 Task: Create a new field with title Stage a blank project AgileRevolution with field type as Single-select and options as Not Started, In Progress and Complete
Action: Mouse moved to (72, 291)
Screenshot: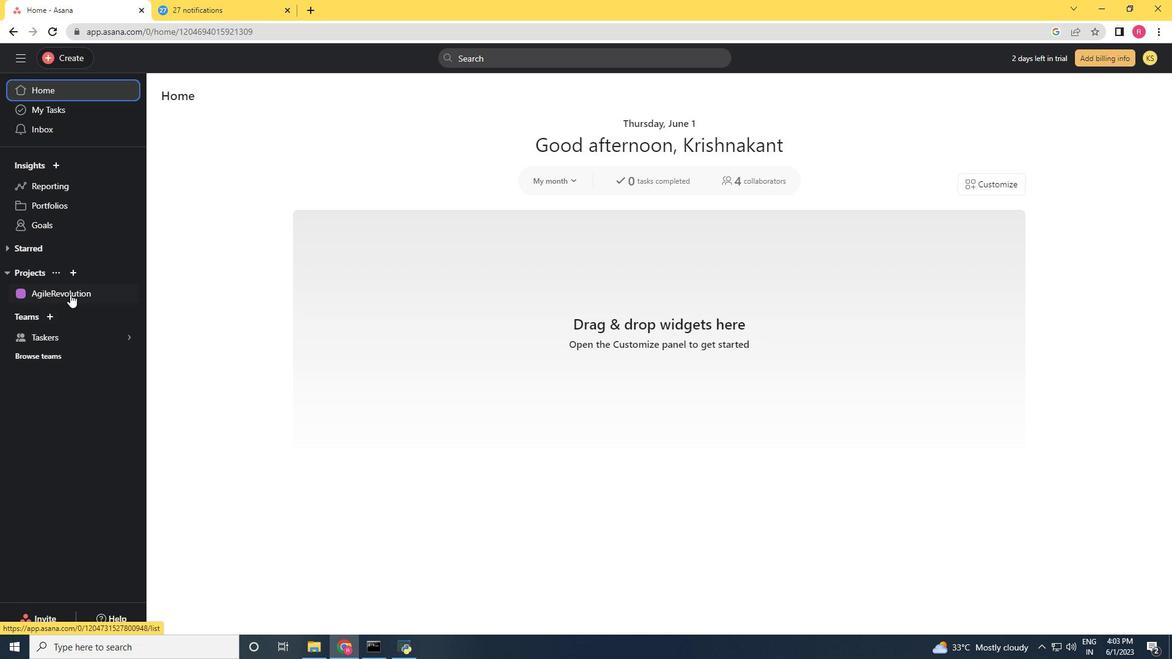
Action: Mouse pressed left at (72, 291)
Screenshot: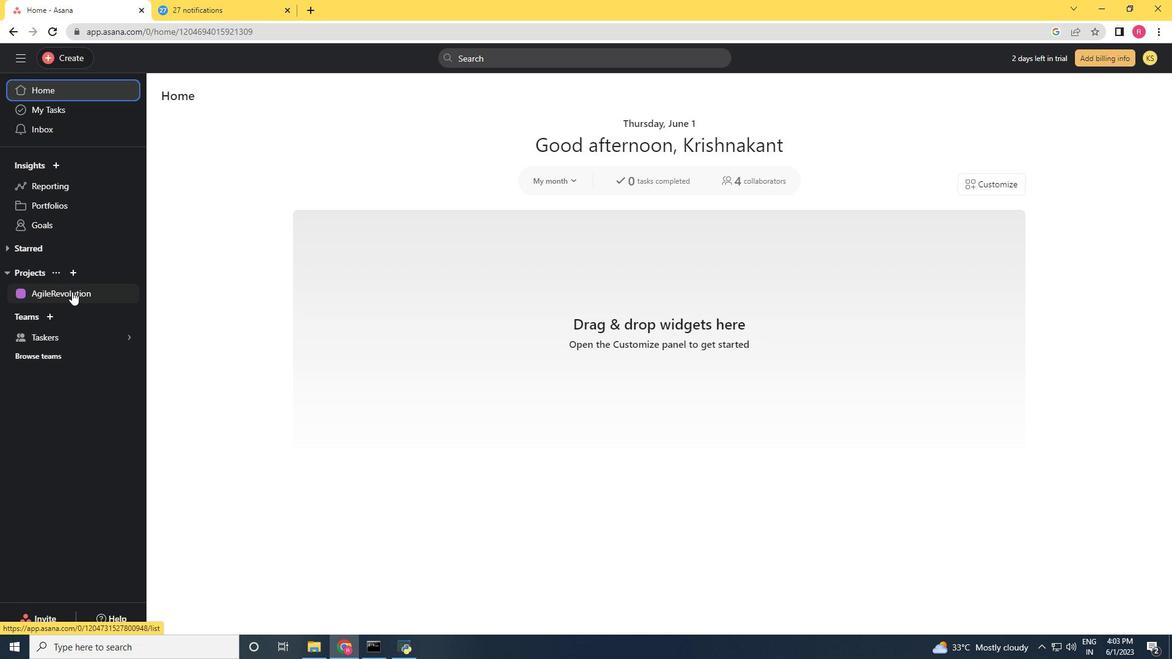 
Action: Mouse moved to (1125, 106)
Screenshot: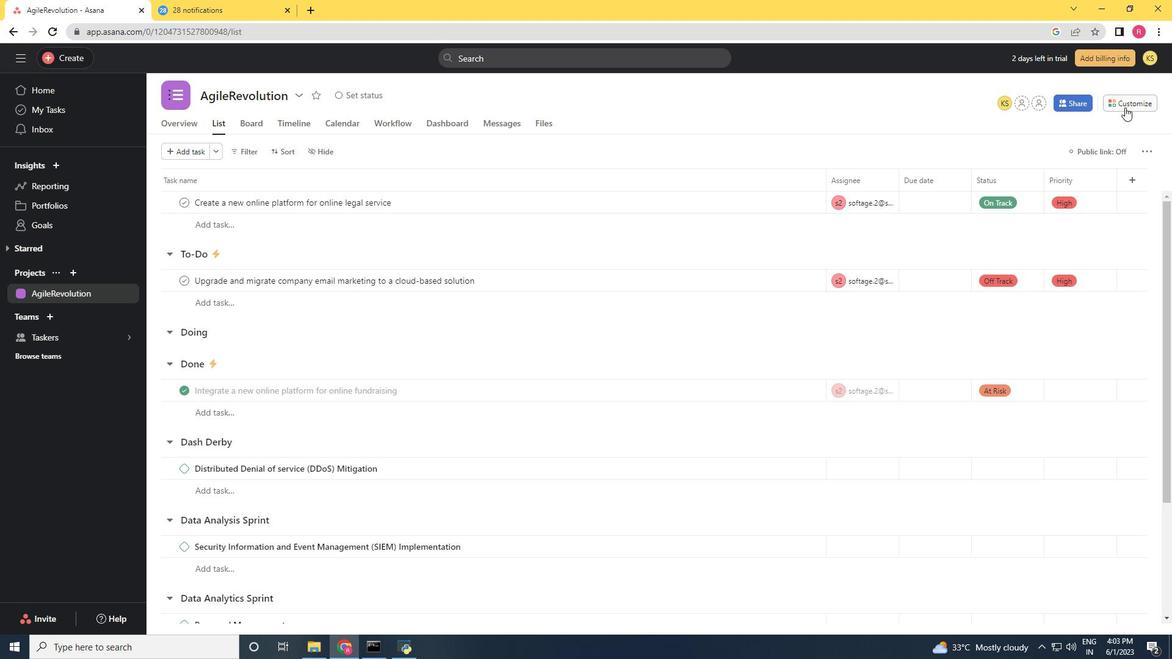 
Action: Mouse pressed left at (1125, 106)
Screenshot: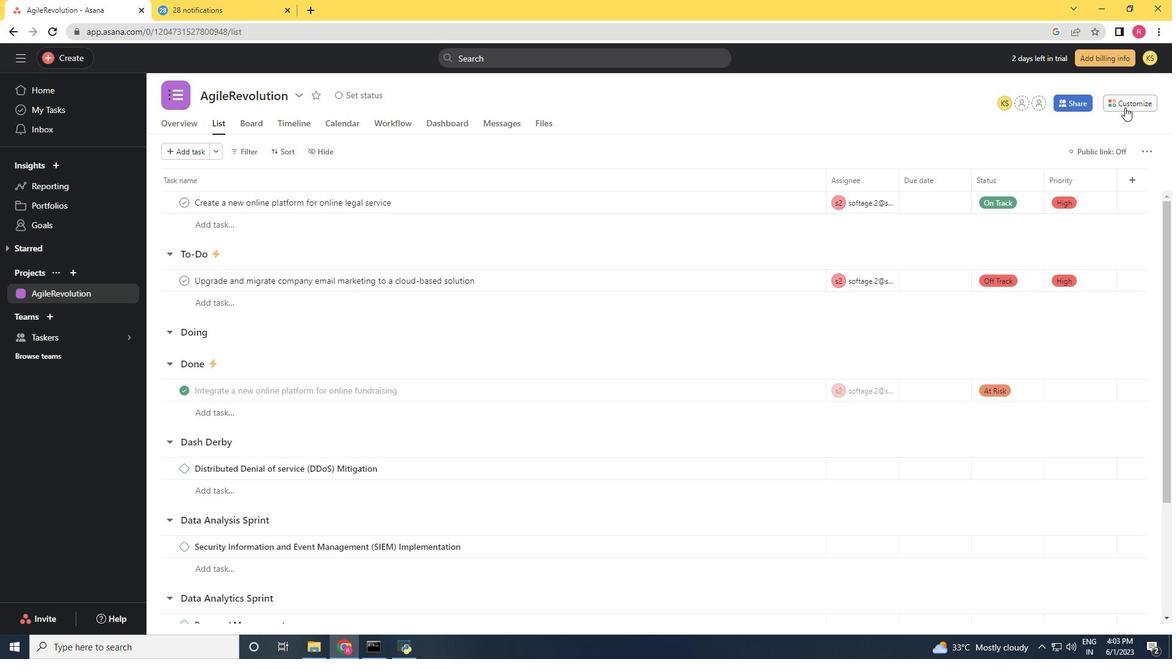 
Action: Mouse moved to (1002, 244)
Screenshot: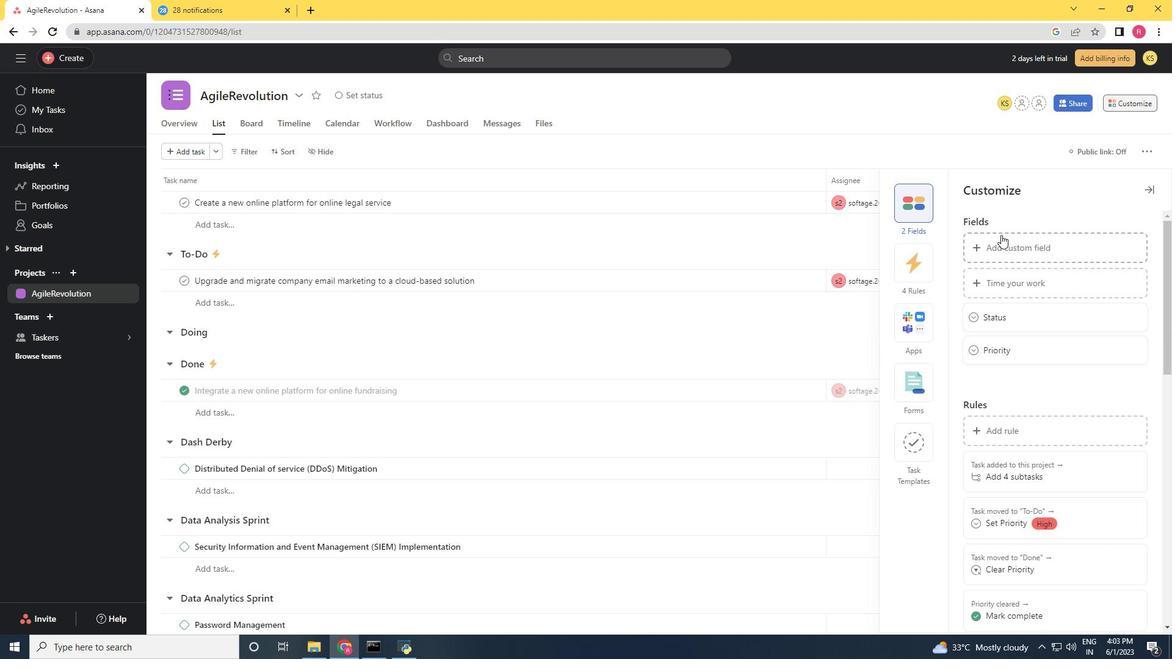 
Action: Mouse pressed left at (1002, 244)
Screenshot: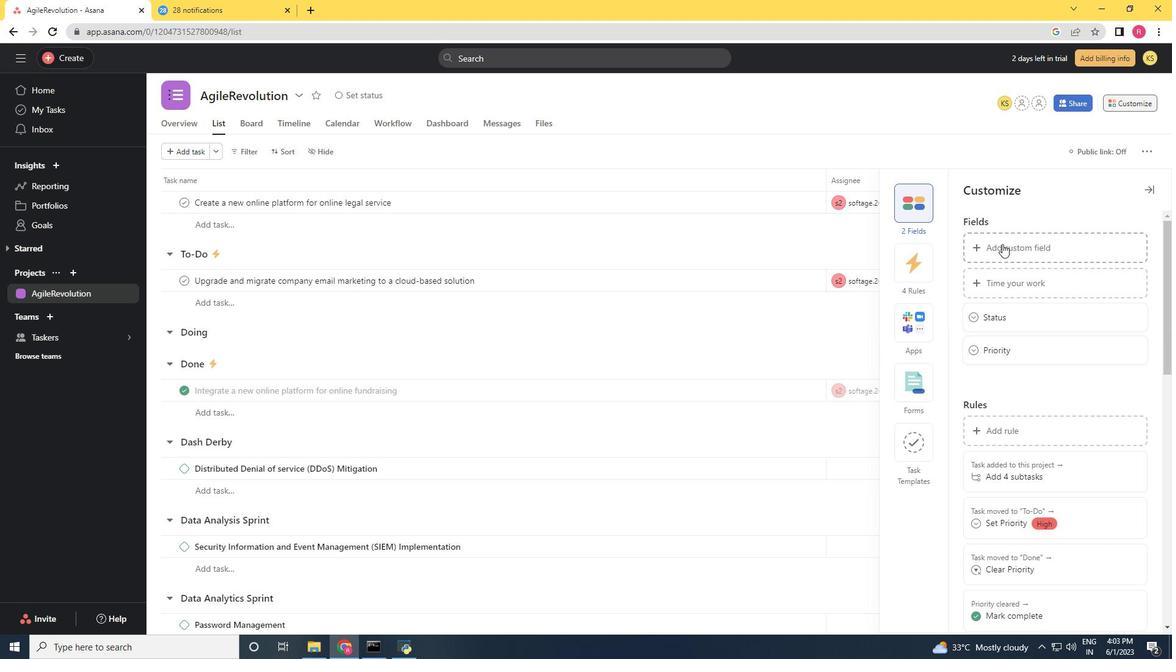 
Action: Mouse moved to (445, 208)
Screenshot: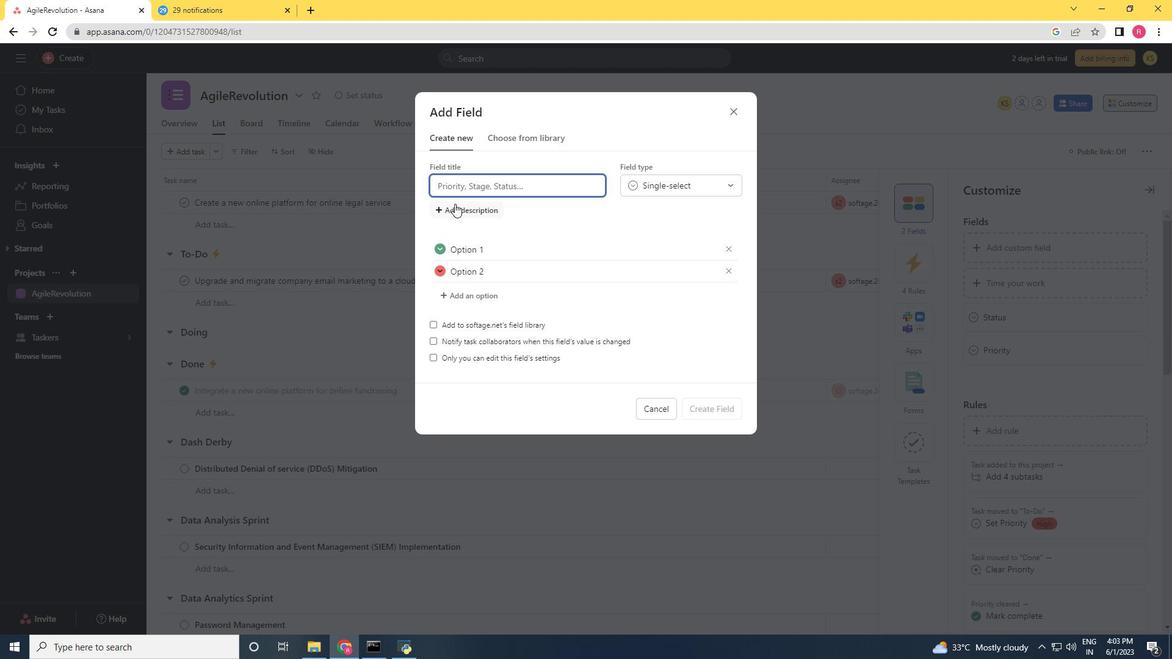 
Action: Key pressed <Key.shift>Stage
Screenshot: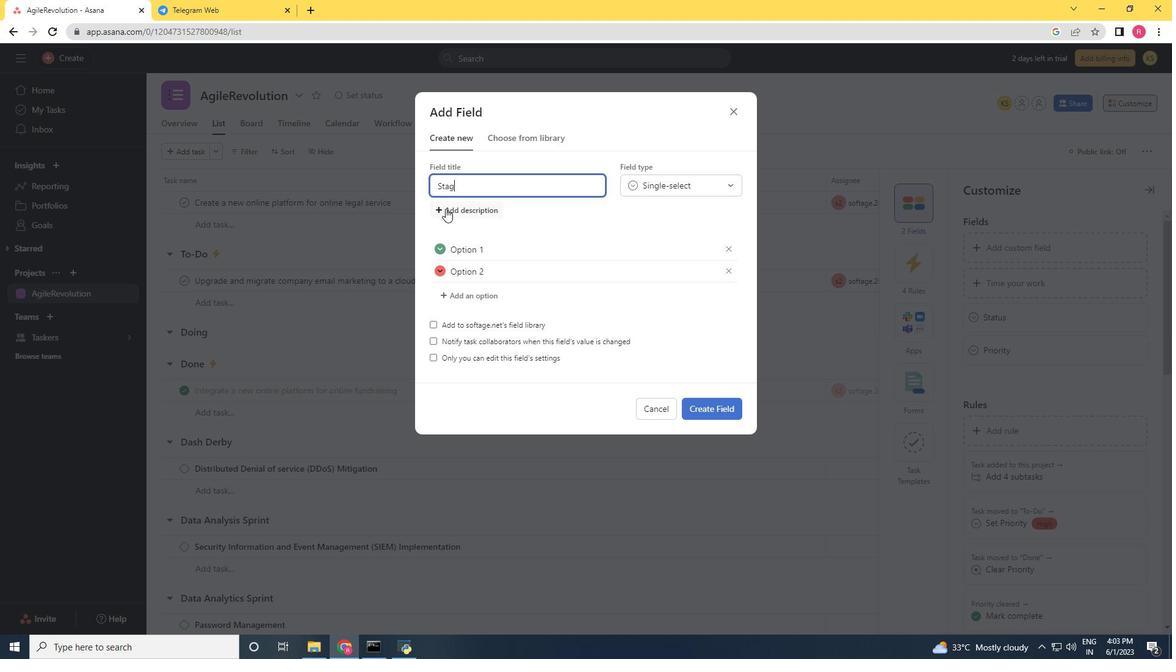 
Action: Mouse moved to (662, 185)
Screenshot: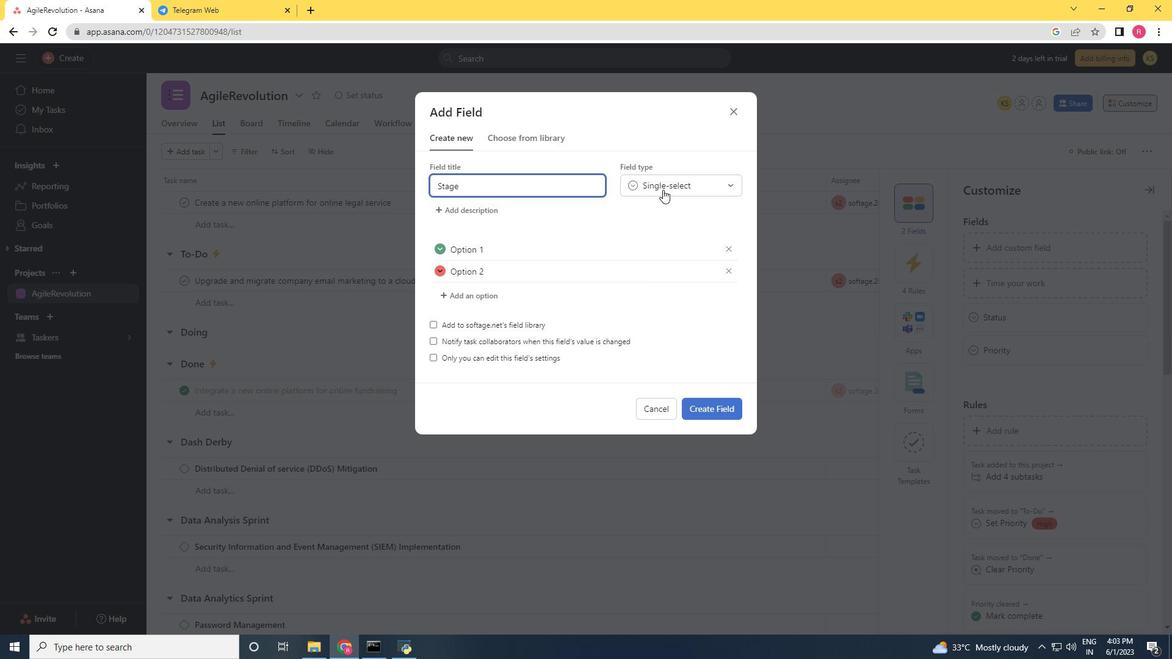 
Action: Mouse pressed left at (662, 185)
Screenshot: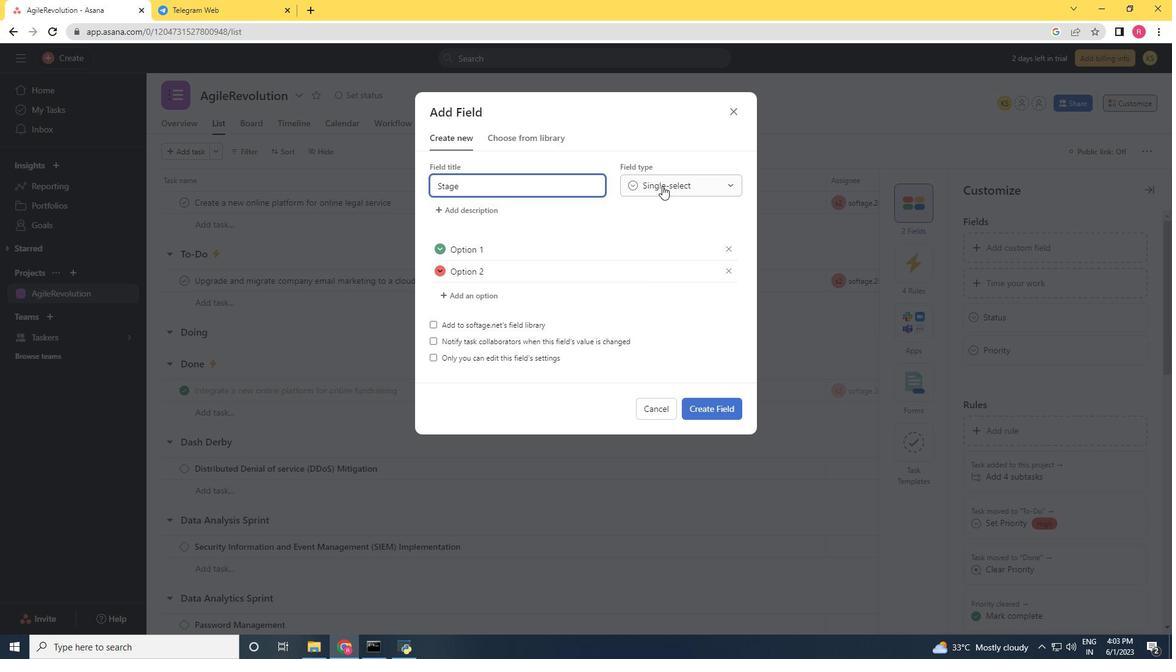 
Action: Mouse moved to (652, 210)
Screenshot: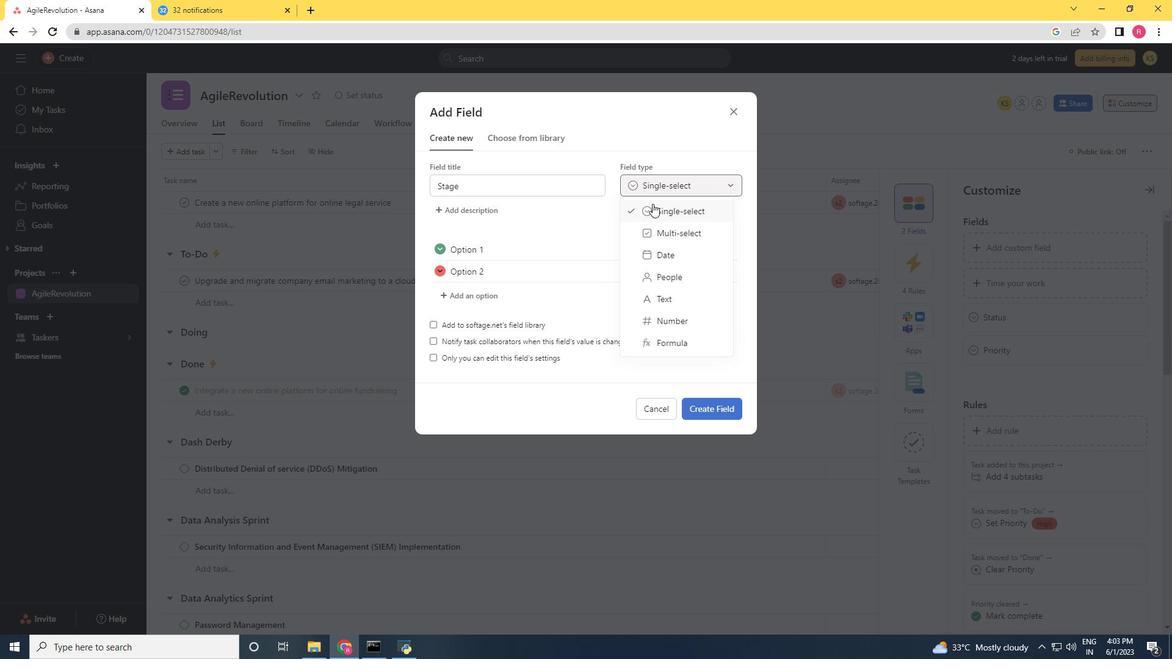 
Action: Mouse pressed left at (652, 210)
Screenshot: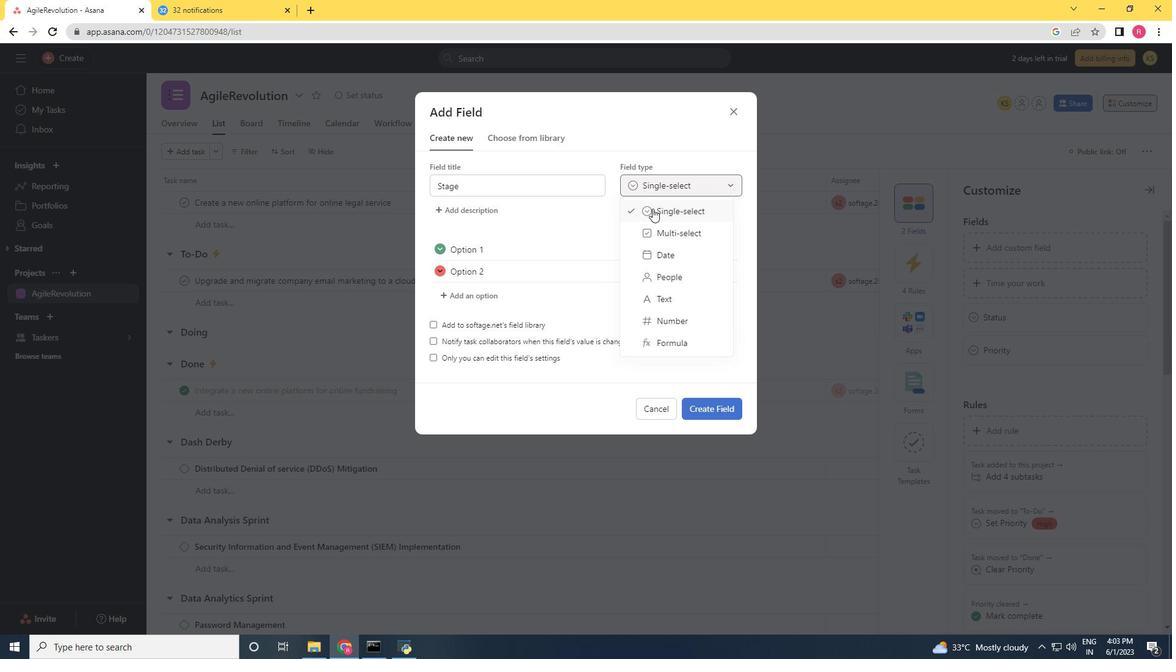 
Action: Mouse moved to (496, 253)
Screenshot: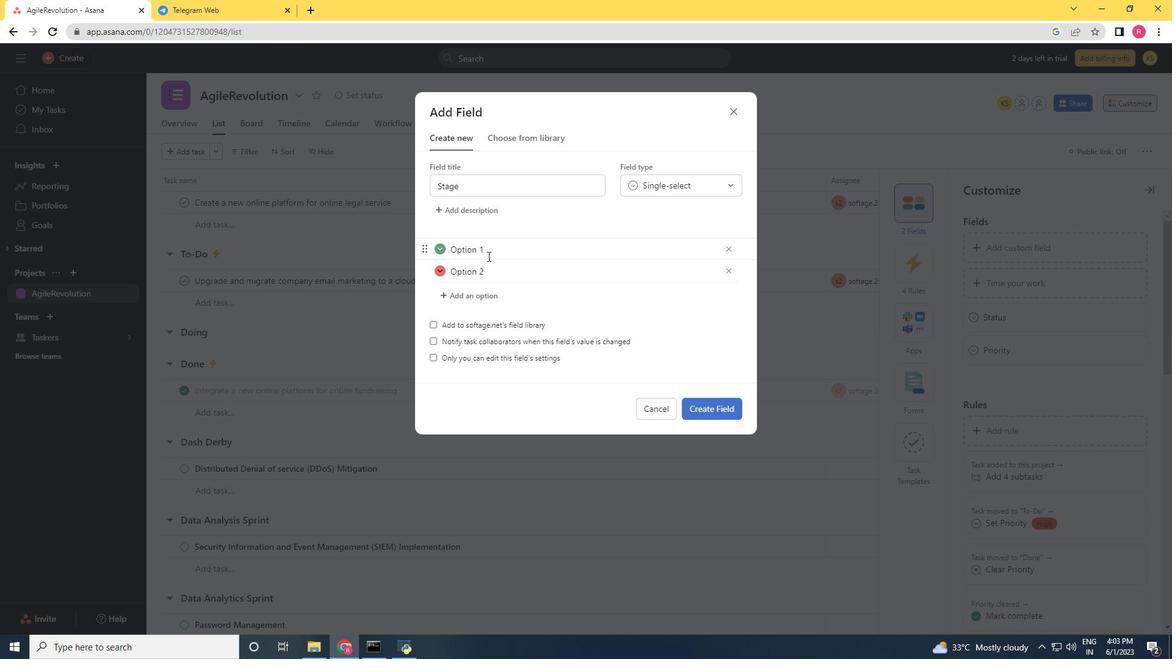 
Action: Mouse pressed left at (496, 253)
Screenshot: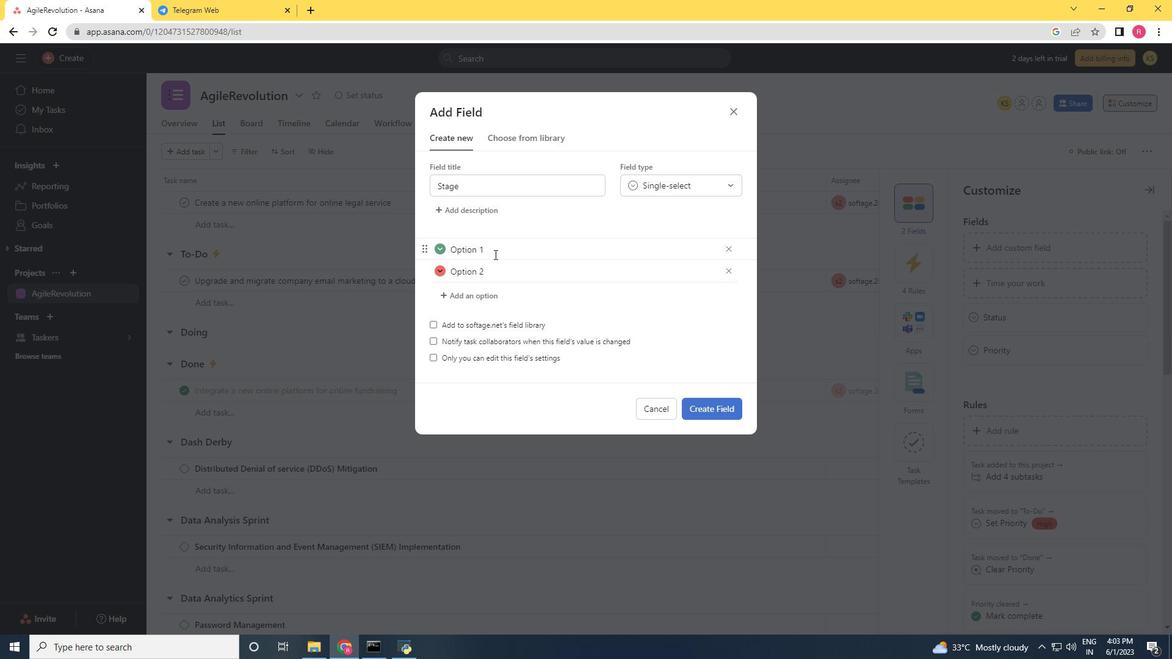
Action: Mouse moved to (401, 318)
Screenshot: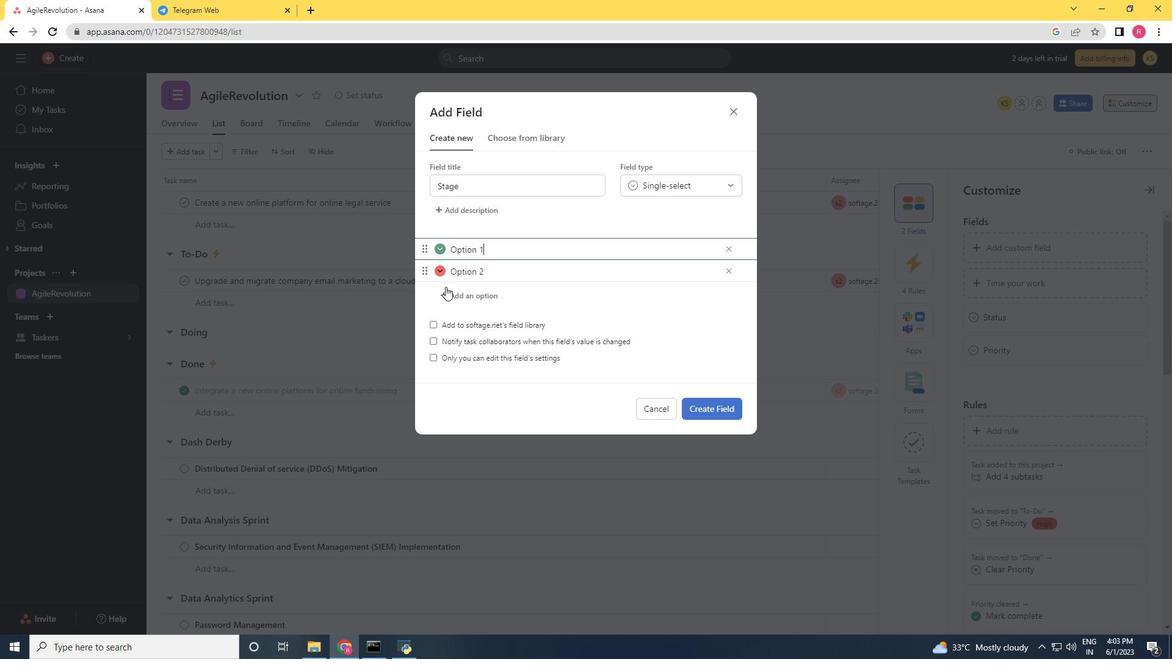 
Action: Key pressed <Key.backspace><Key.backspace><Key.backspace><Key.backspace><Key.backspace><Key.backspace><Key.backspace><Key.backspace><Key.shift>On<Key.space><Key.shift>Track<Key.enter><Key.shift>Off<Key.space><Key.shift>Track<Key.enter><Key.shift>At<Key.space><Key.shift><Key.shift><Key.shift><Key.shift><Key.shift>Risk
Screenshot: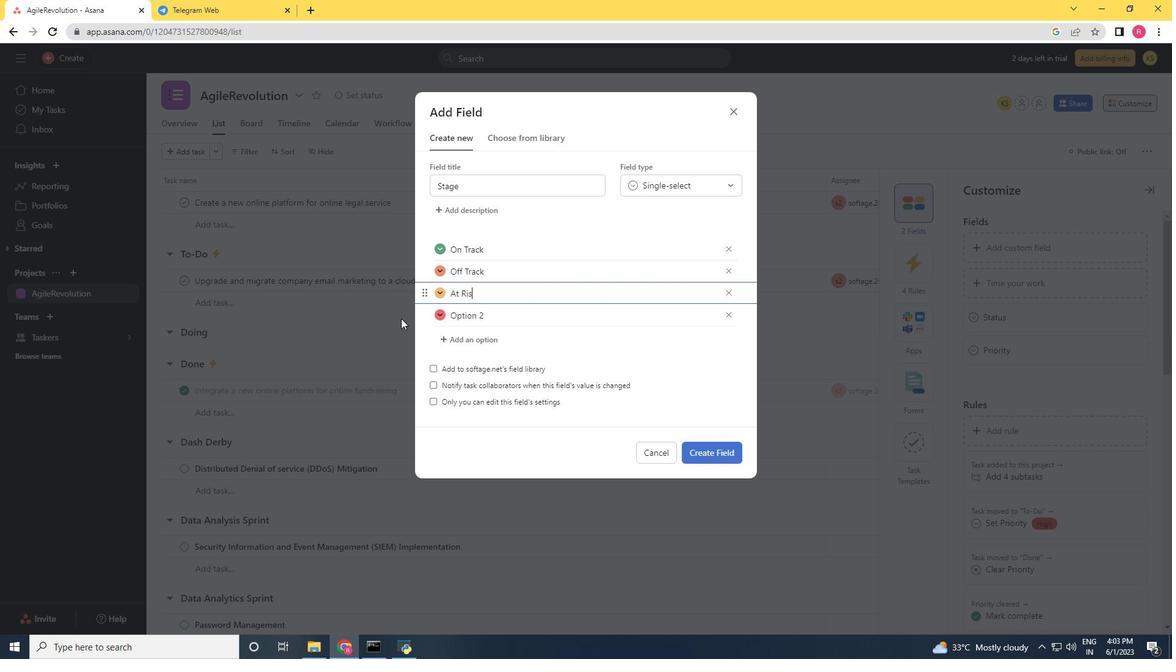 
Action: Mouse moved to (725, 316)
Screenshot: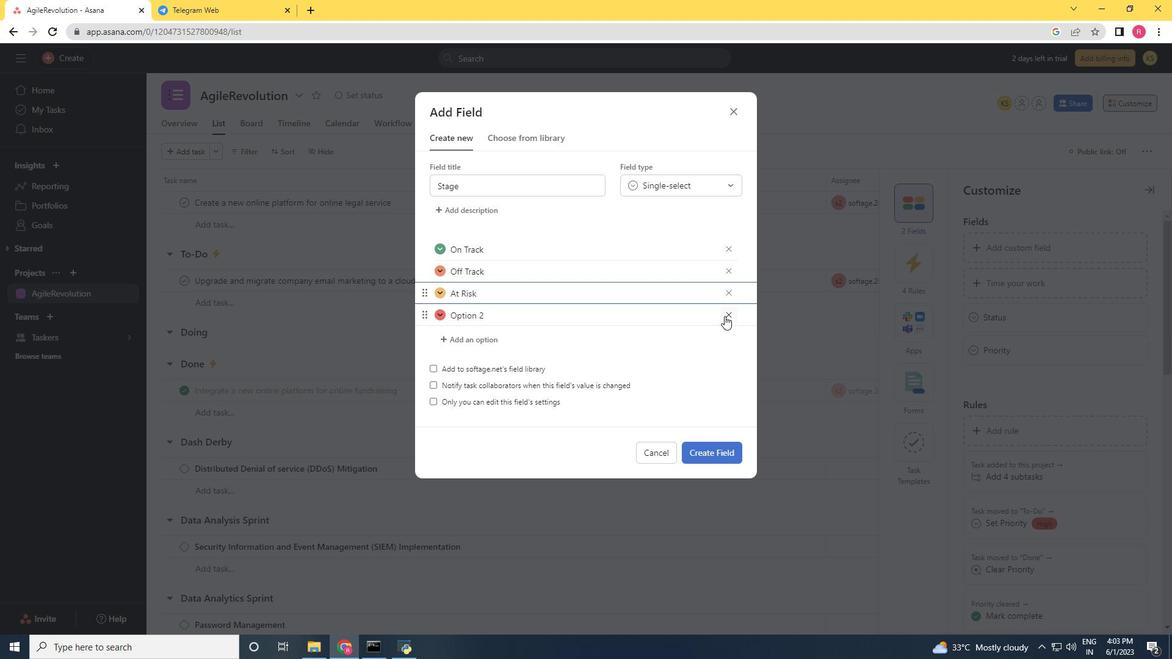 
Action: Mouse pressed left at (725, 316)
Screenshot: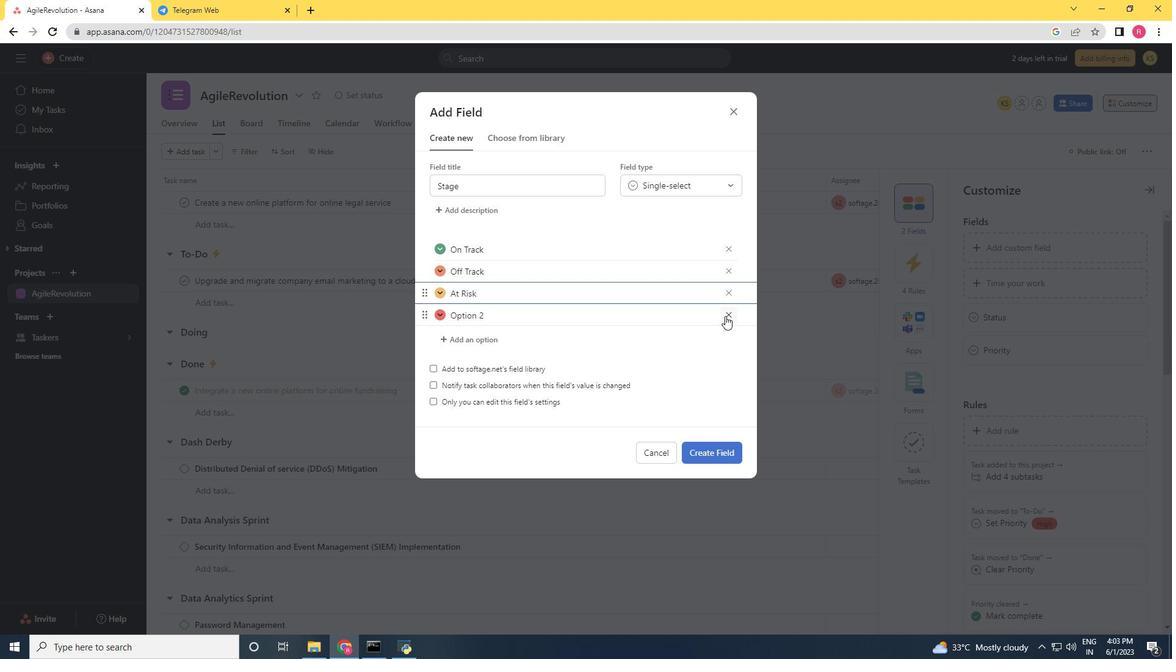 
Action: Mouse moved to (715, 431)
Screenshot: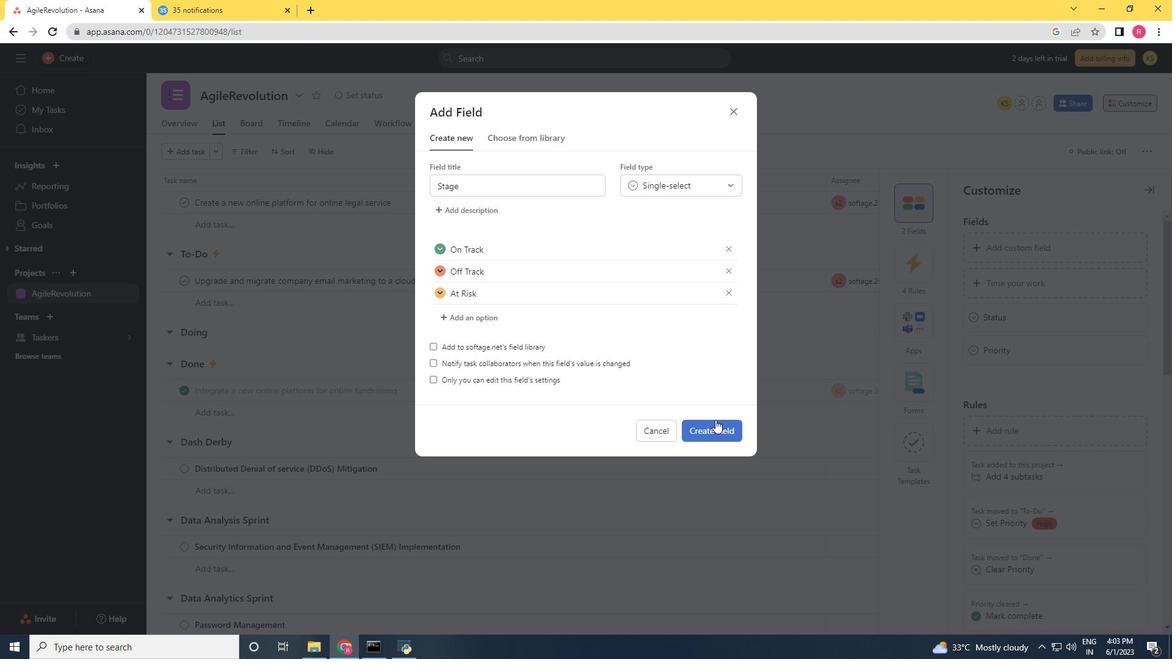 
Action: Mouse pressed left at (715, 431)
Screenshot: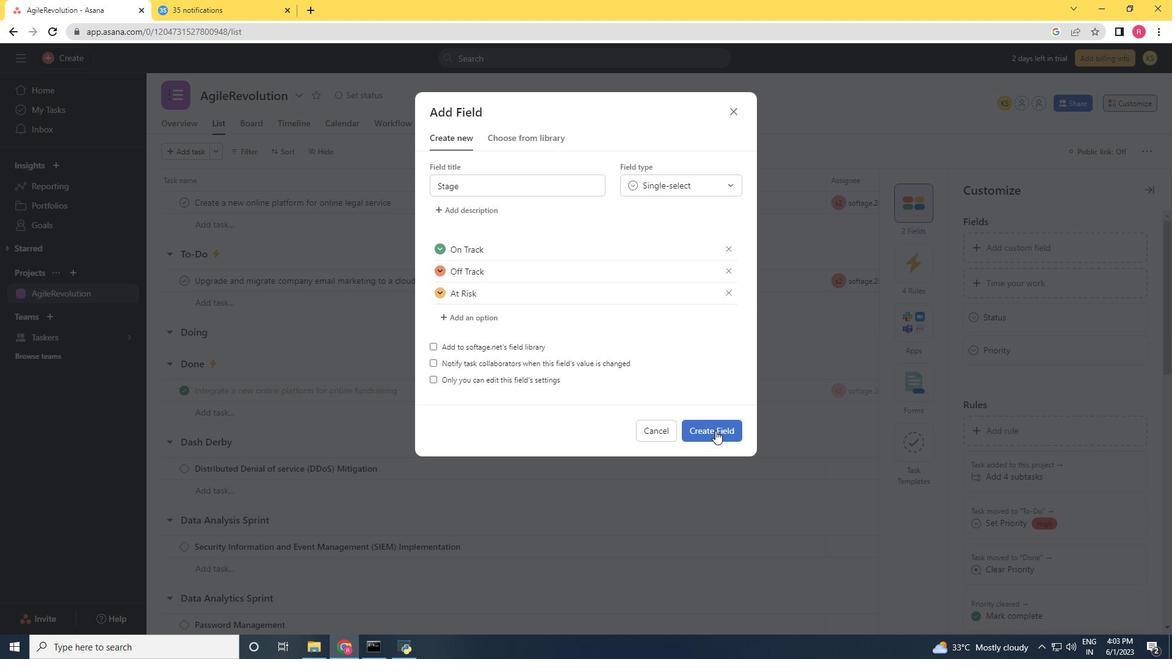 
Action: Mouse moved to (1014, 381)
Screenshot: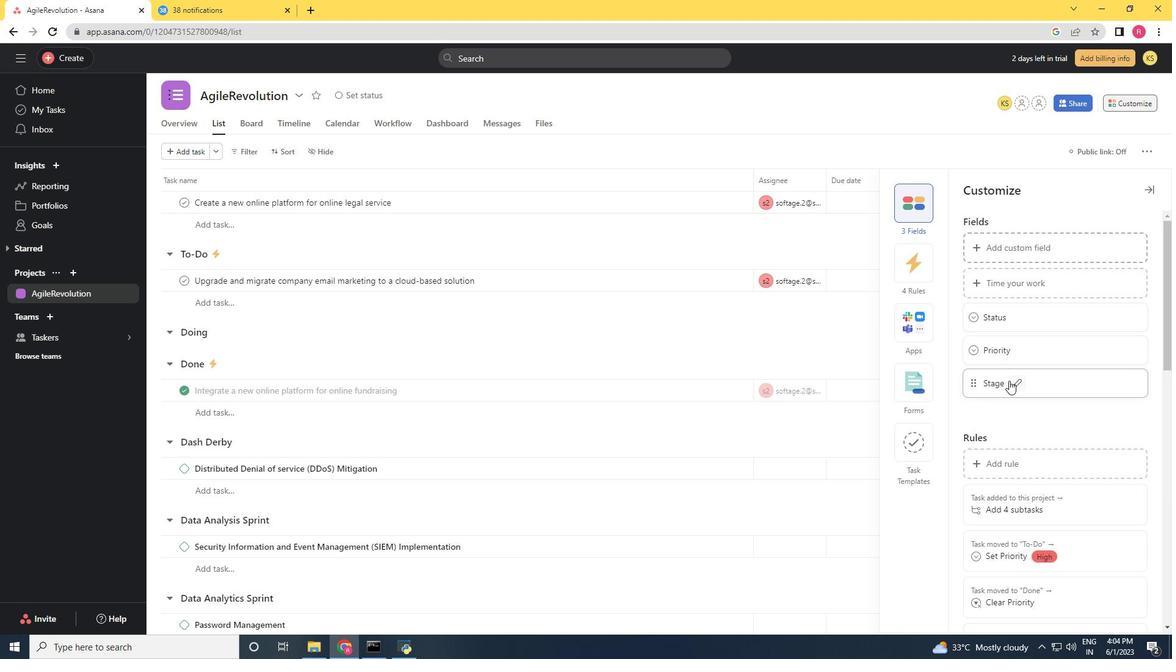 
Action: Mouse pressed left at (1014, 381)
Screenshot: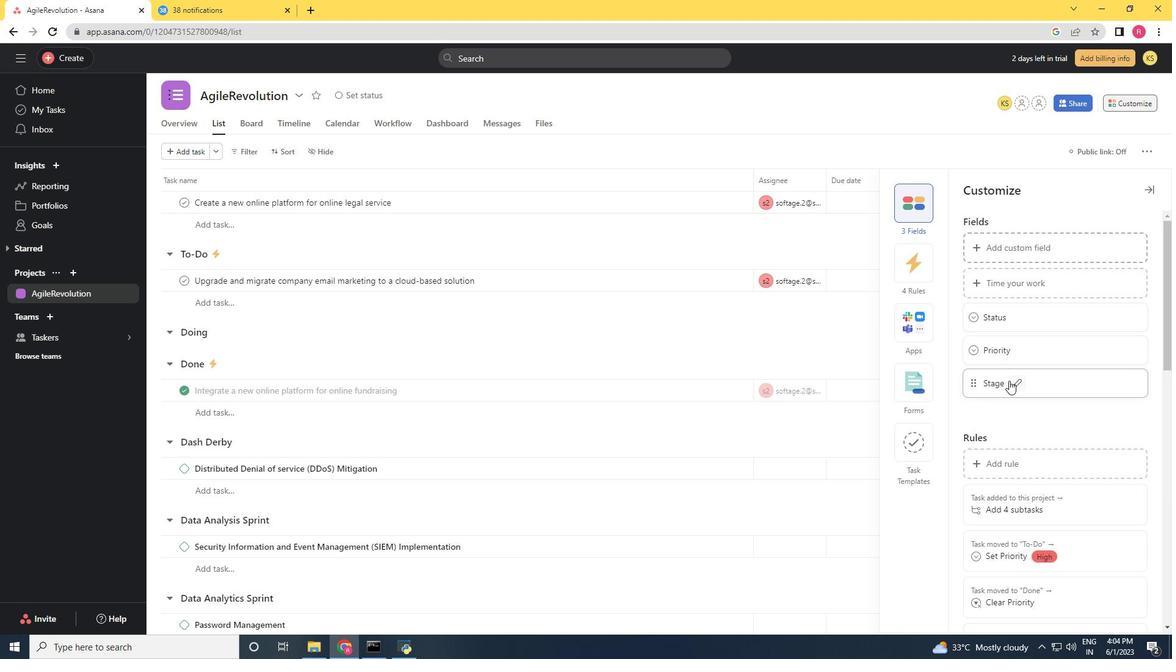 
Action: Mouse moved to (504, 237)
Screenshot: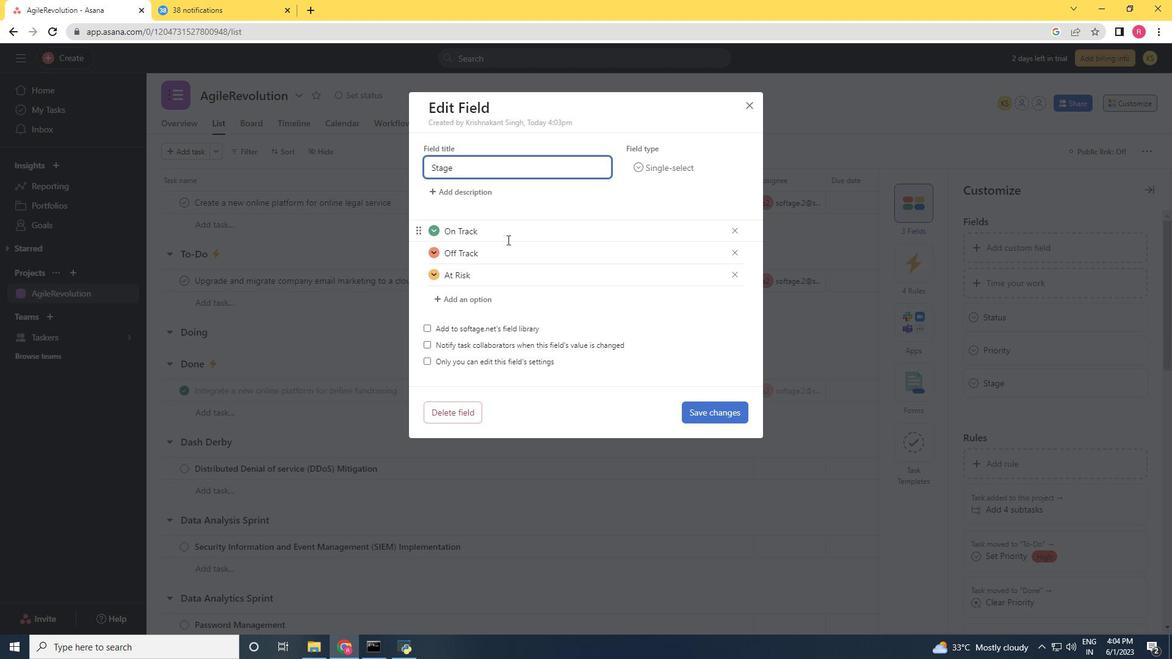 
Action: Mouse pressed left at (504, 237)
Screenshot: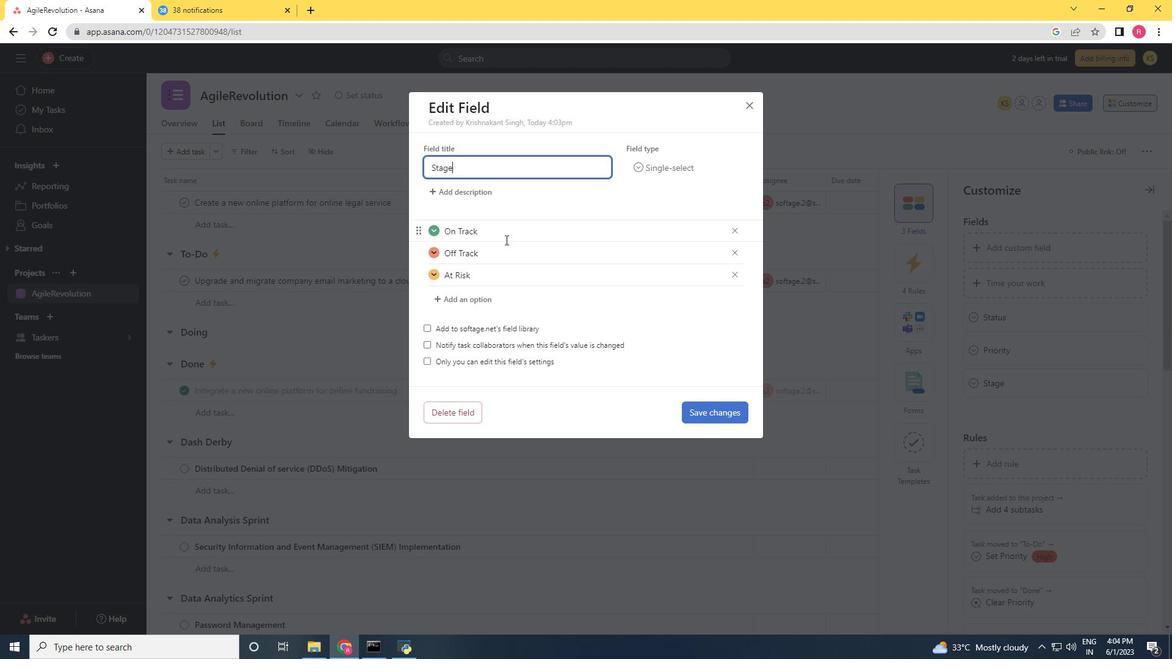 
Action: Mouse moved to (437, 280)
Screenshot: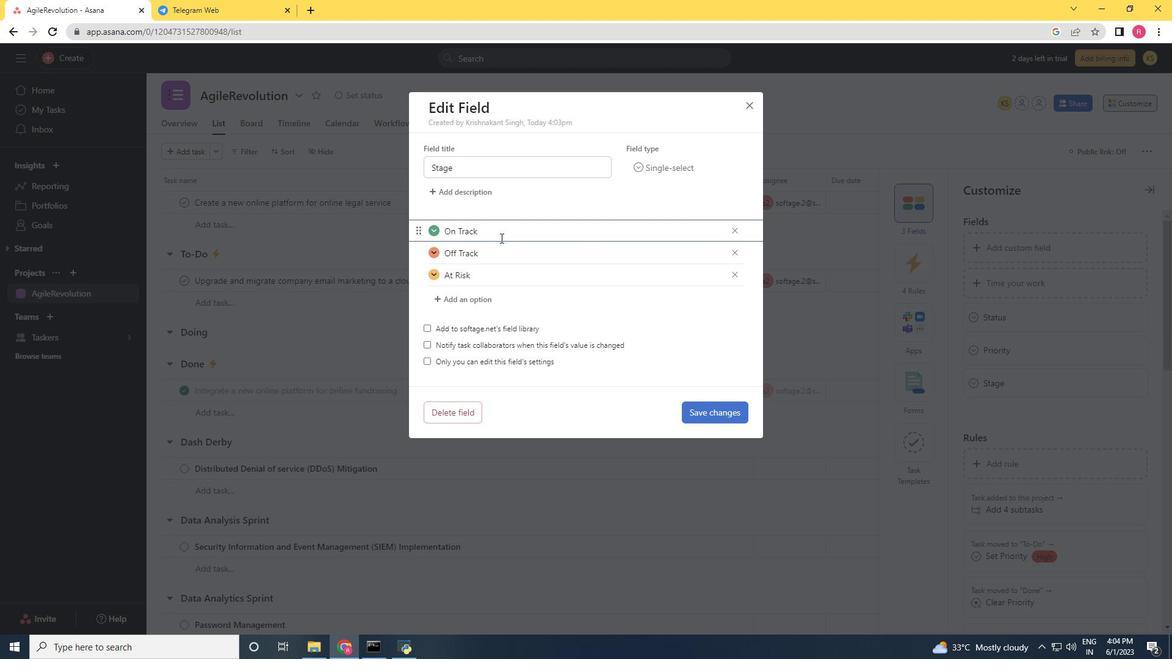
Action: Key pressed <Key.backspace><Key.backspace><Key.backspace><Key.backspace><Key.backspace><Key.backspace><Key.backspace><Key.backspace><Key.backspace><Key.backspace><Key.backspace><Key.backspace><Key.backspace><Key.backspace><Key.backspace><Key.backspace><Key.backspace><Key.backspace><Key.backspace><Key.backspace><Key.backspace><Key.backspace><Key.backspace><Key.backspace><Key.backspace><Key.backspace><Key.backspace><Key.backspace><Key.backspace><Key.backspace><Key.backspace><Key.backspace><Key.backspace><Key.backspace><Key.shift>Not<Key.space><Key.shift>Started<Key.enter>
Screenshot: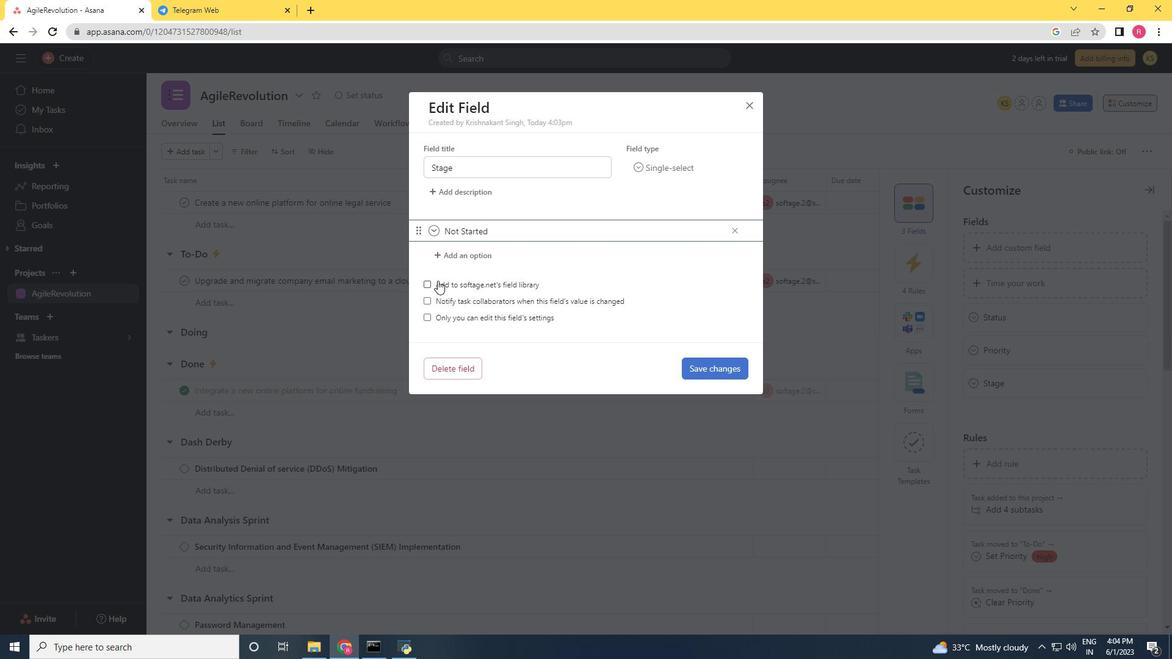 
Action: Mouse moved to (437, 227)
Screenshot: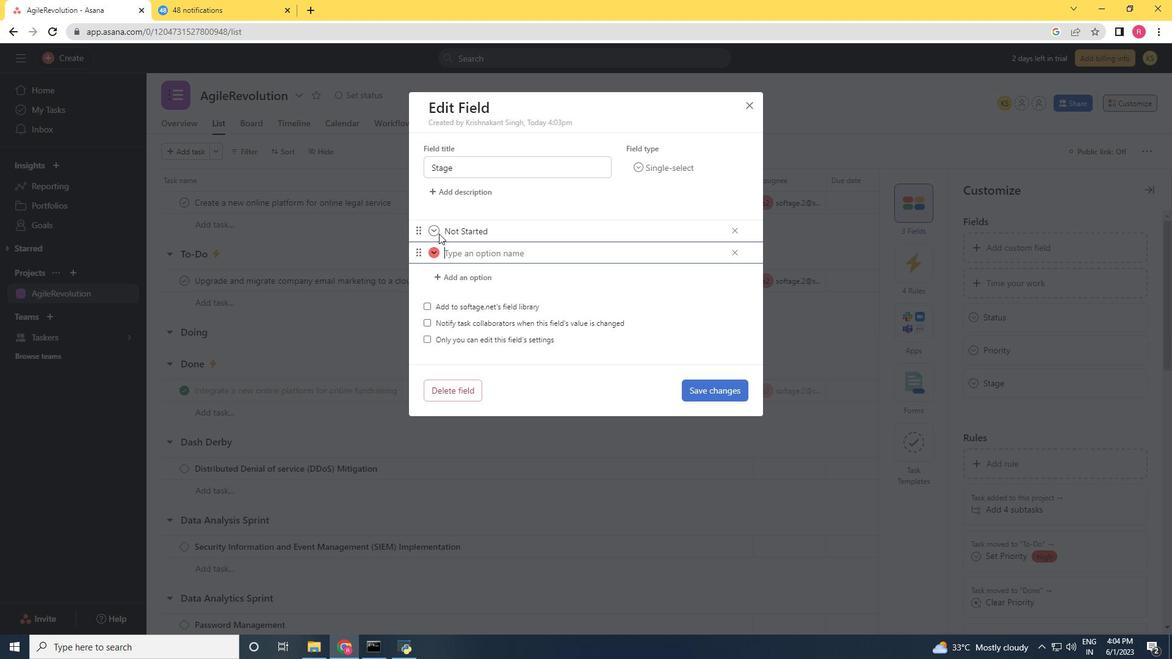 
Action: Mouse pressed left at (437, 227)
Screenshot: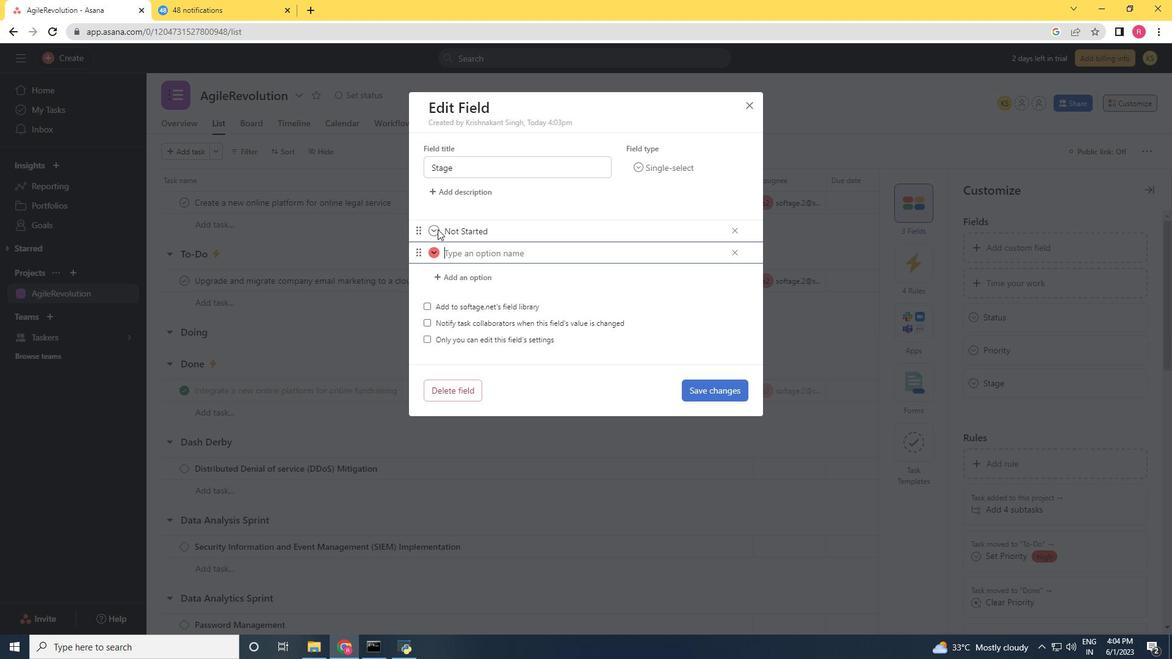 
Action: Mouse moved to (343, 244)
Screenshot: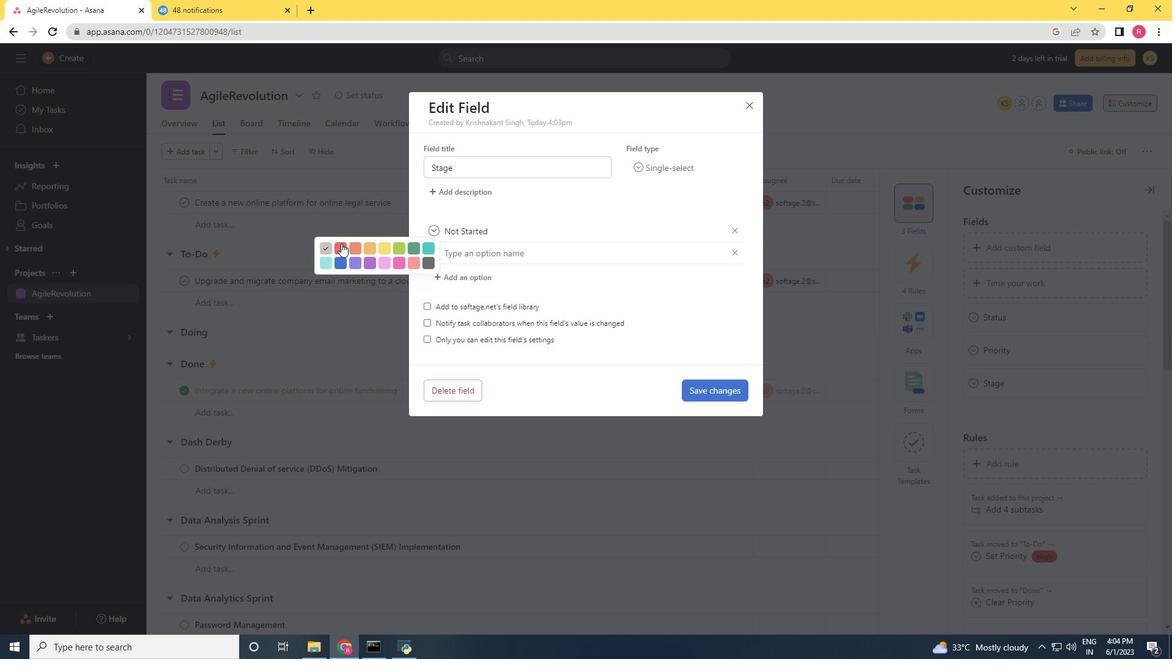 
Action: Mouse pressed left at (343, 244)
Screenshot: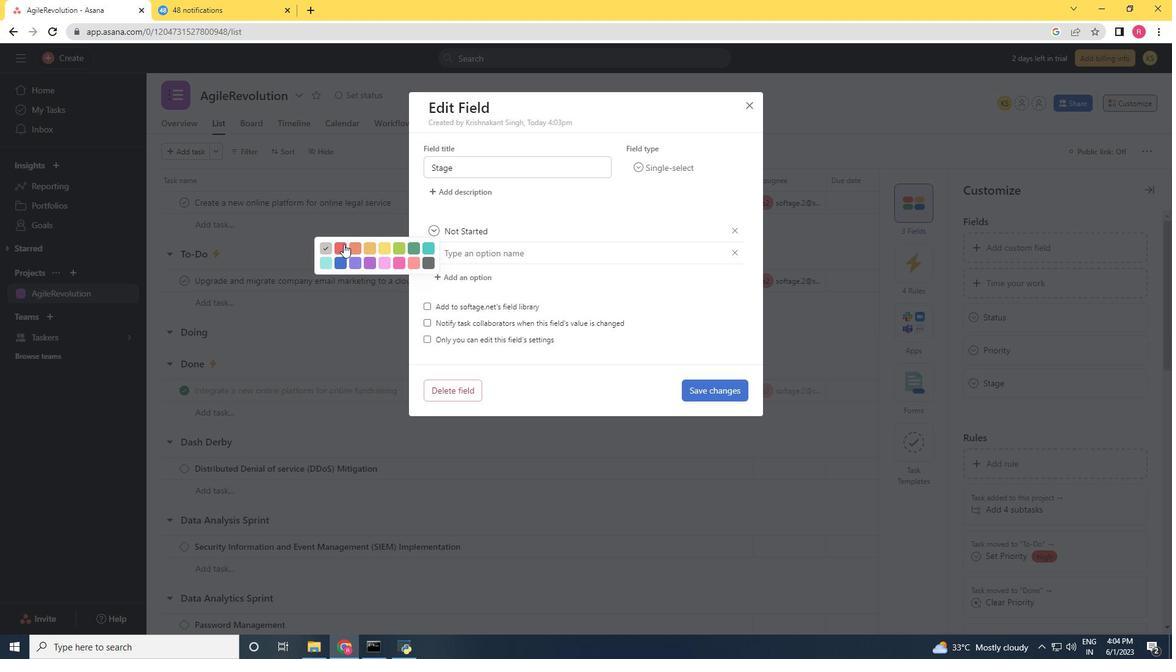 
Action: Mouse moved to (433, 231)
Screenshot: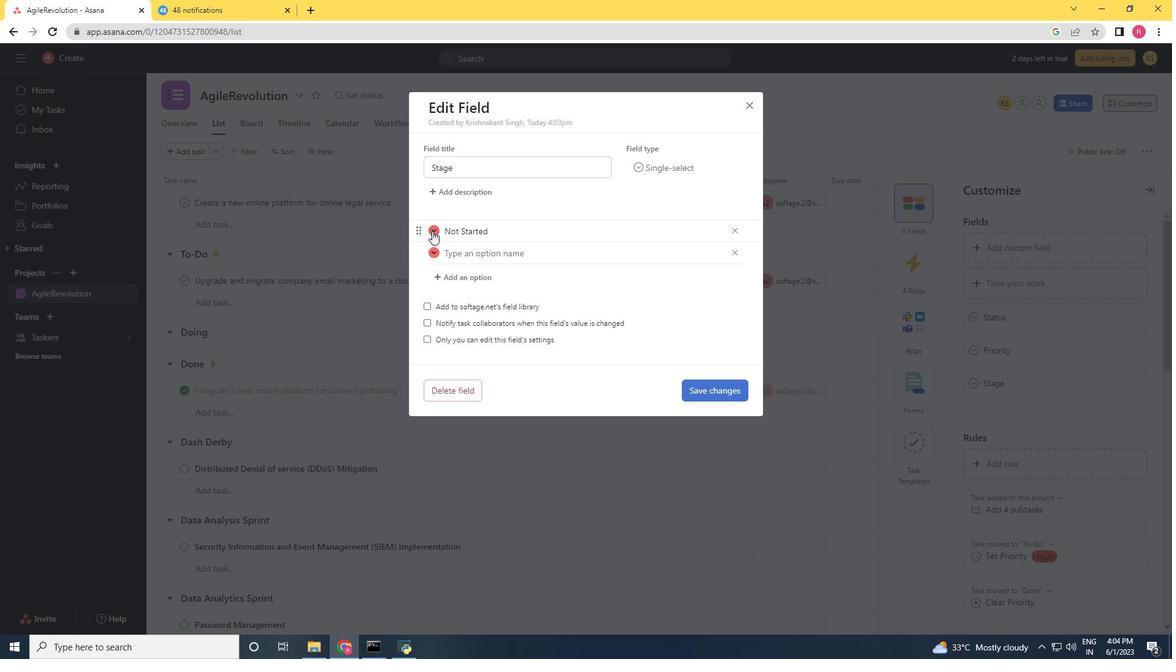 
Action: Mouse pressed left at (433, 231)
Screenshot: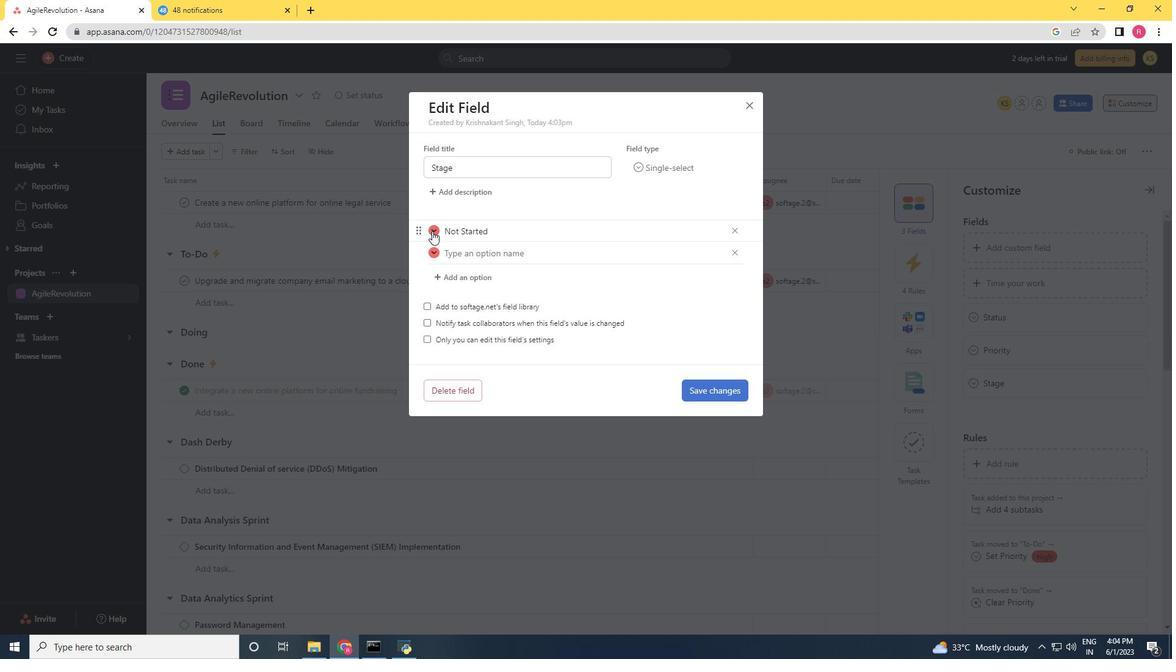 
Action: Mouse moved to (431, 249)
Screenshot: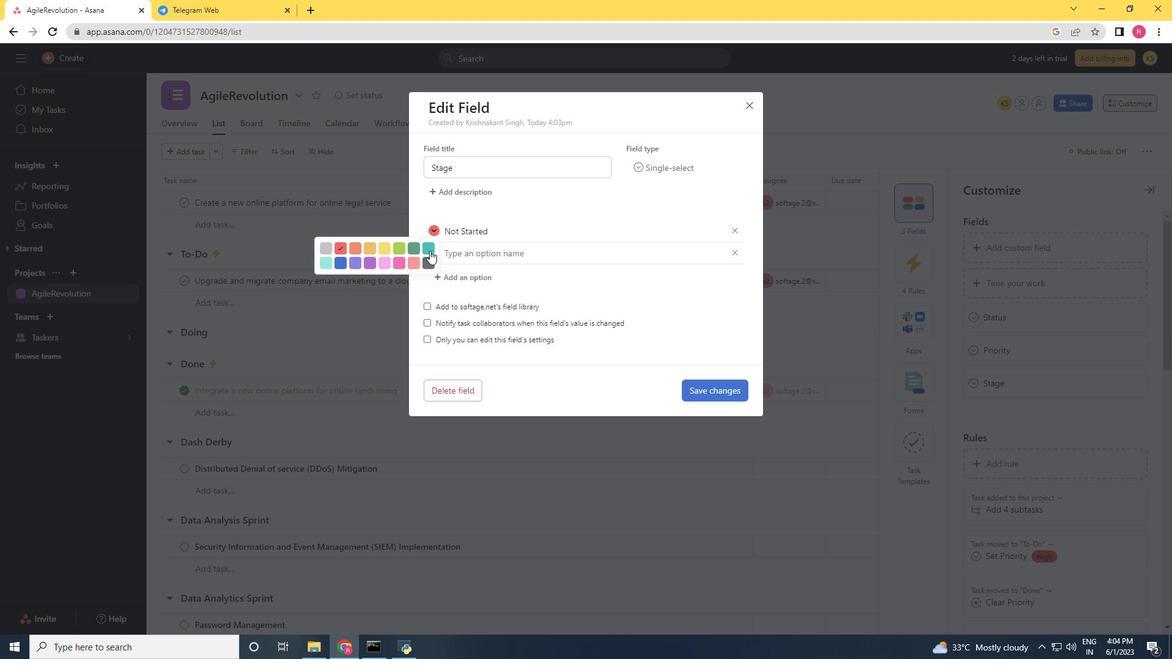 
Action: Mouse pressed left at (431, 249)
Screenshot: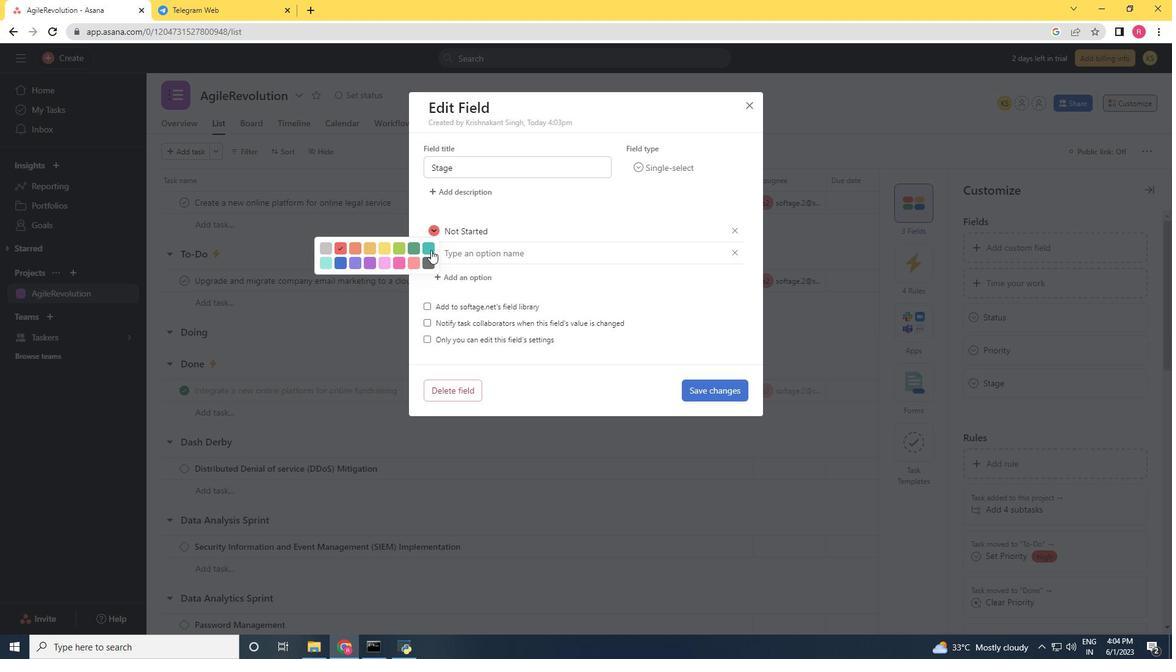 
Action: Mouse moved to (474, 253)
Screenshot: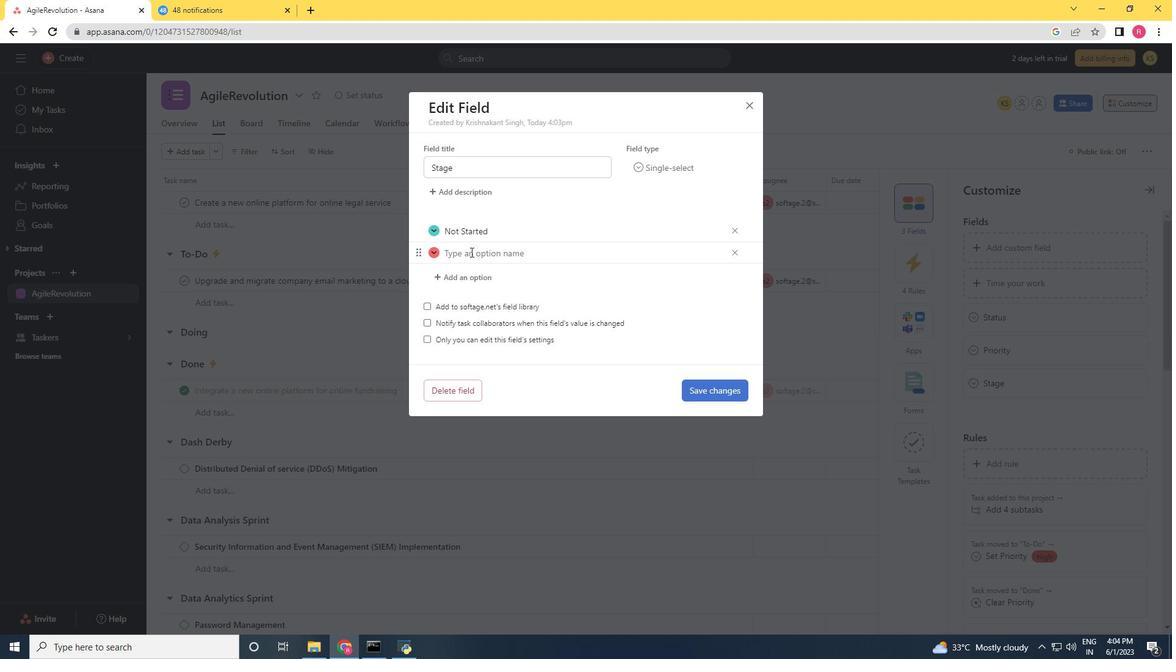 
Action: Mouse pressed left at (474, 253)
Screenshot: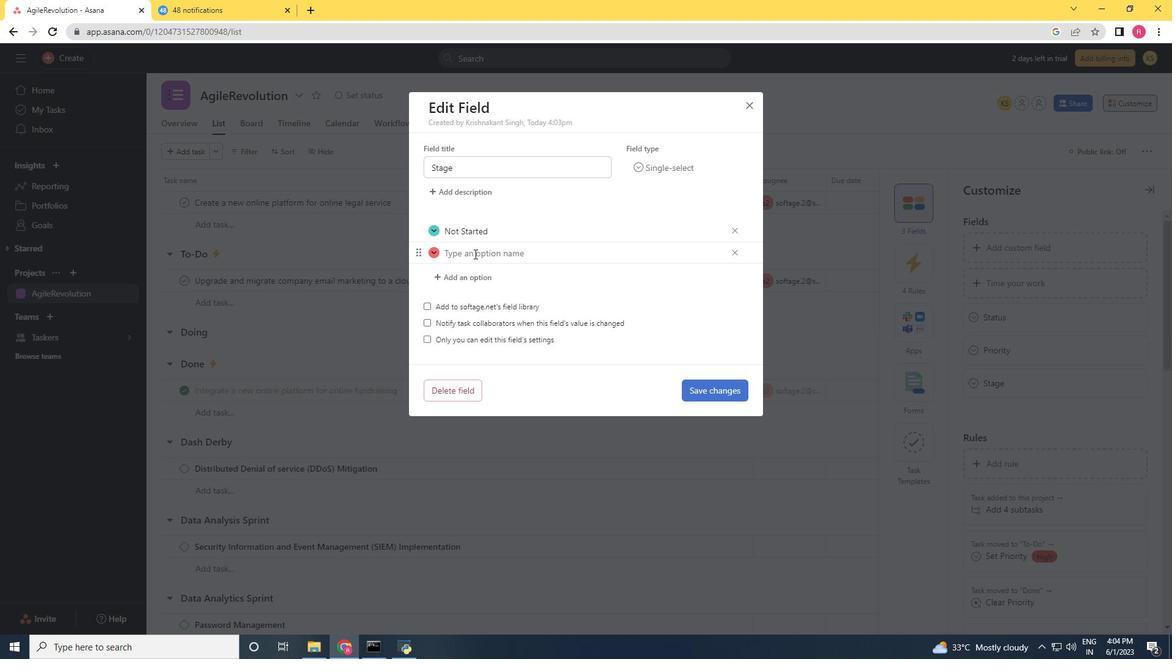 
Action: Mouse moved to (473, 257)
Screenshot: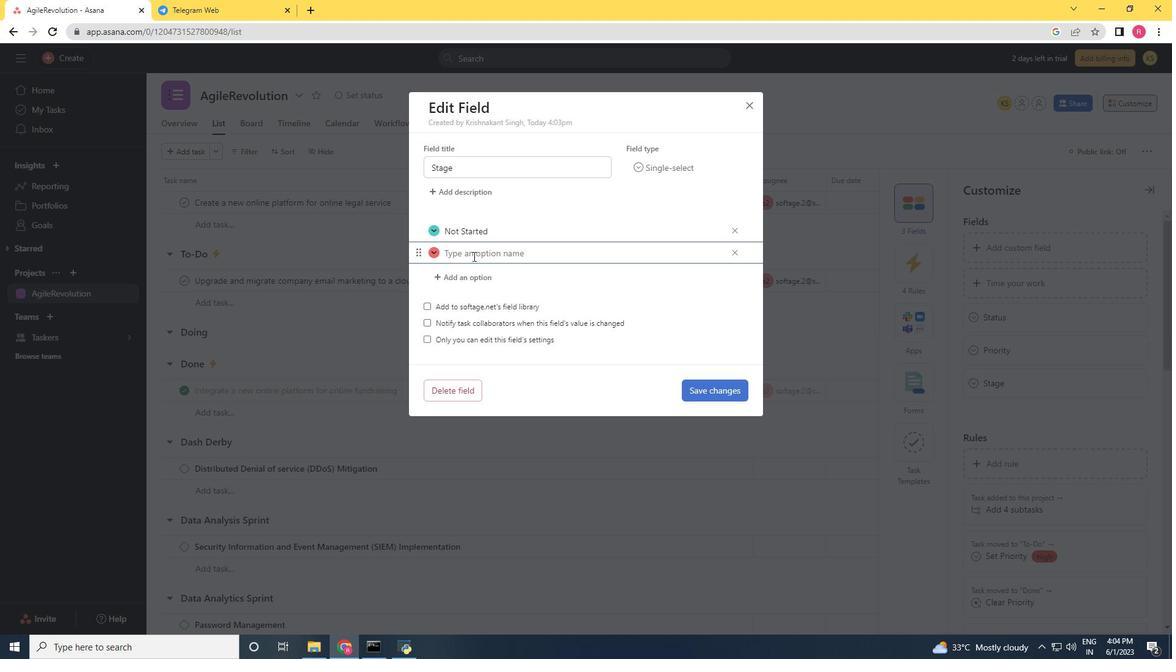 
Action: Key pressed <Key.shift>In<Key.space><Key.shift>Progress<Key.space><Key.enter><Key.shift>Complete
Screenshot: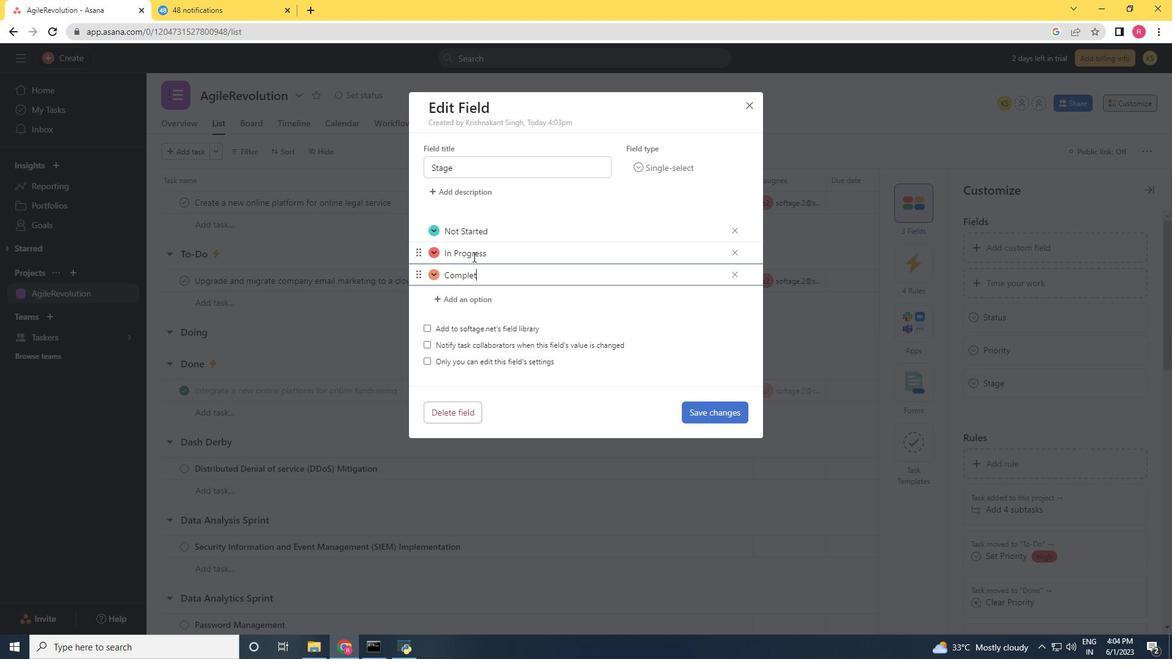 
Action: Mouse moved to (720, 409)
Screenshot: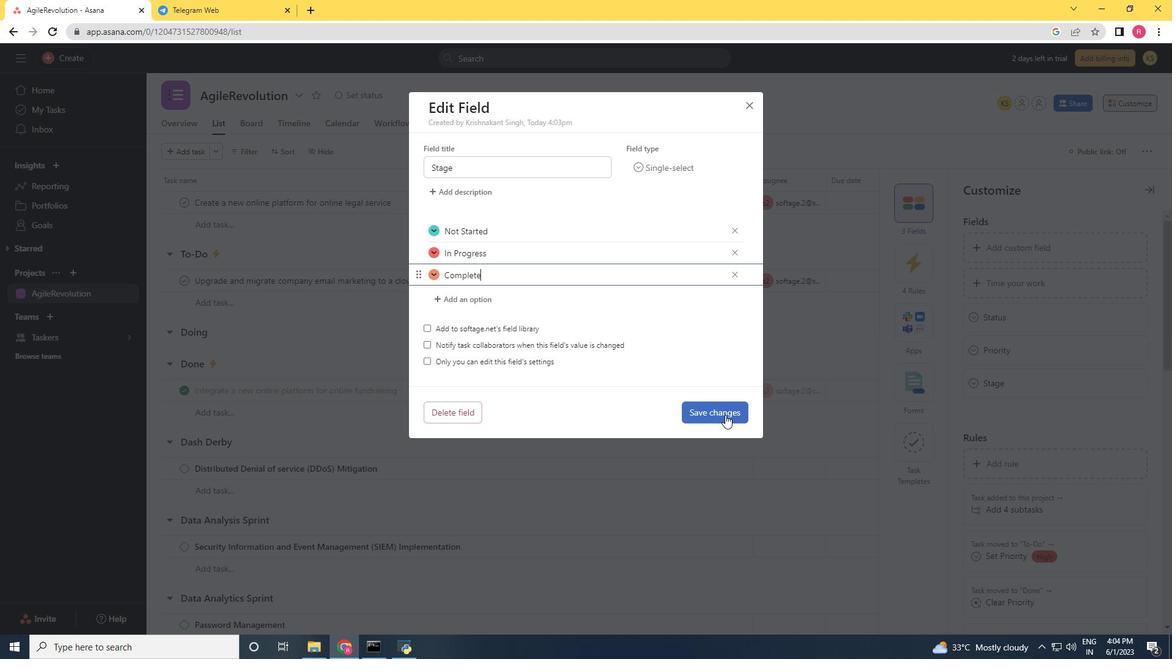 
Action: Mouse pressed left at (720, 409)
Screenshot: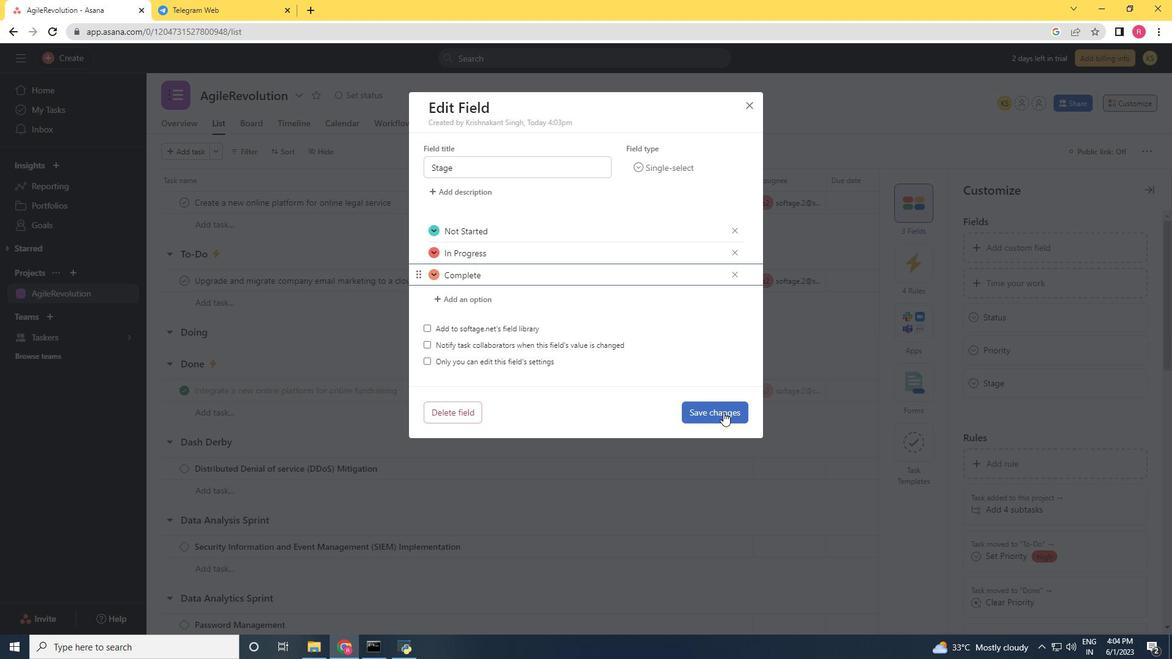 
Action: Mouse moved to (634, 462)
Screenshot: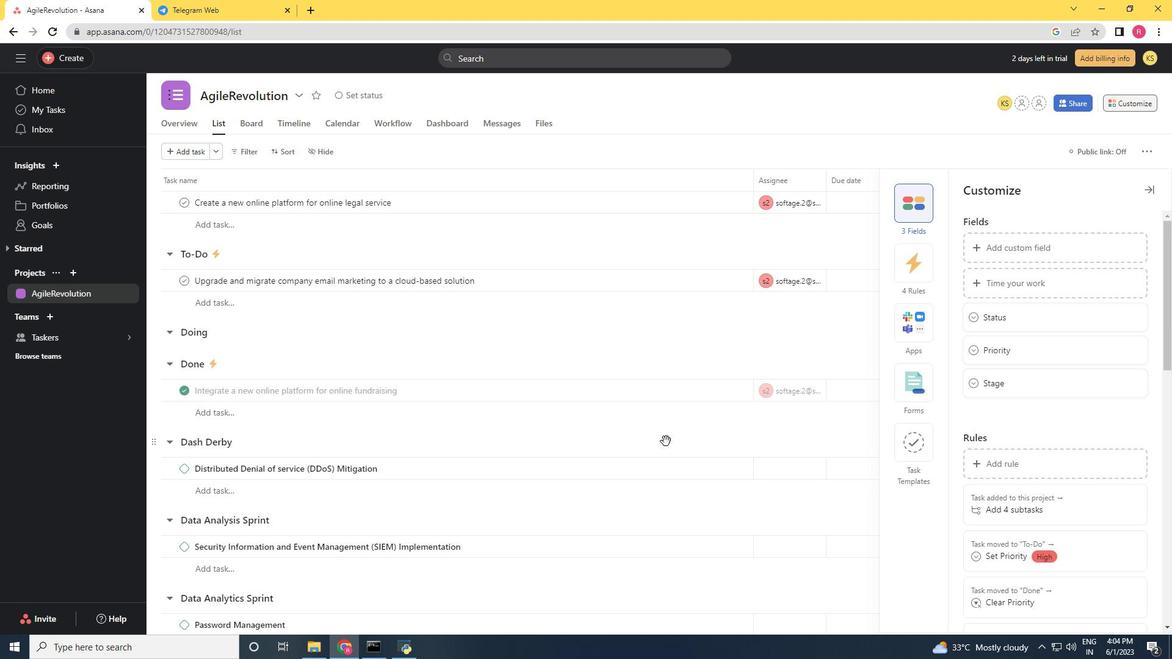
